 Task: Selecting the auto option in the line has an inline suggestion.
Action: Mouse moved to (27, 633)
Screenshot: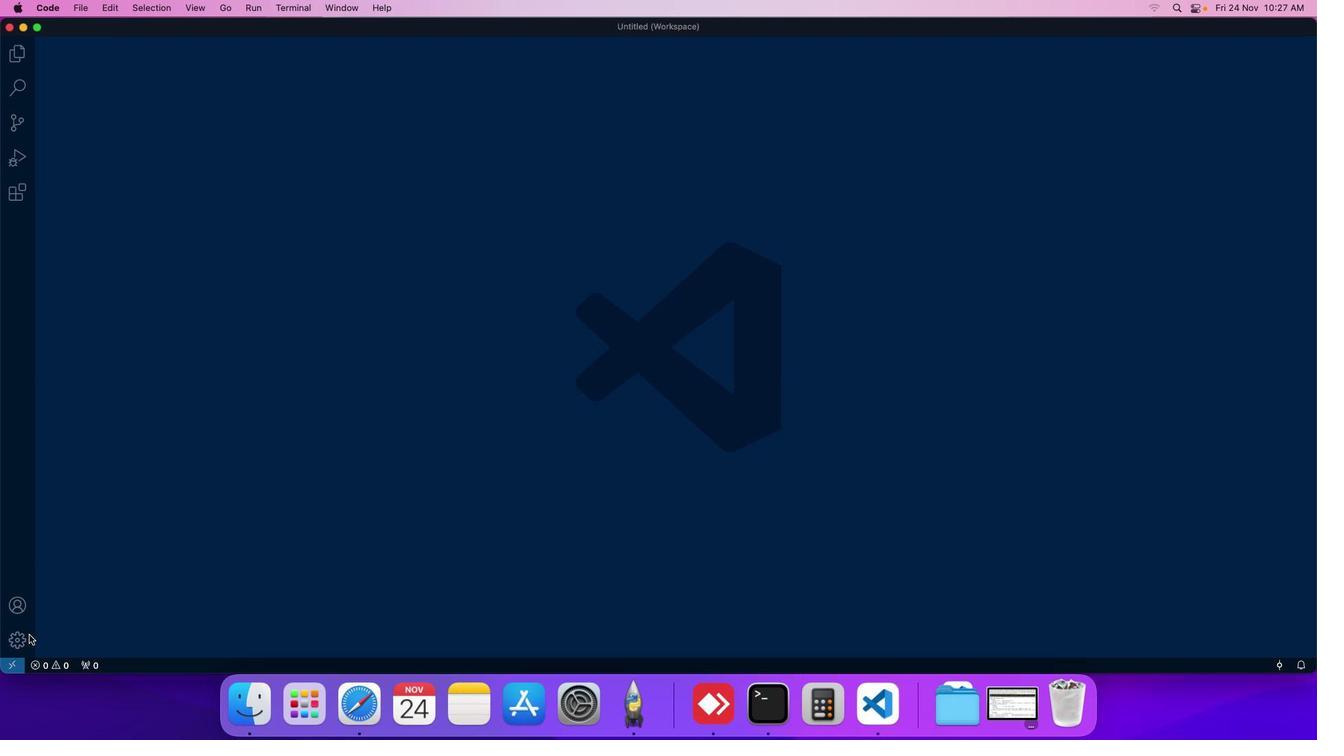 
Action: Mouse pressed left at (27, 633)
Screenshot: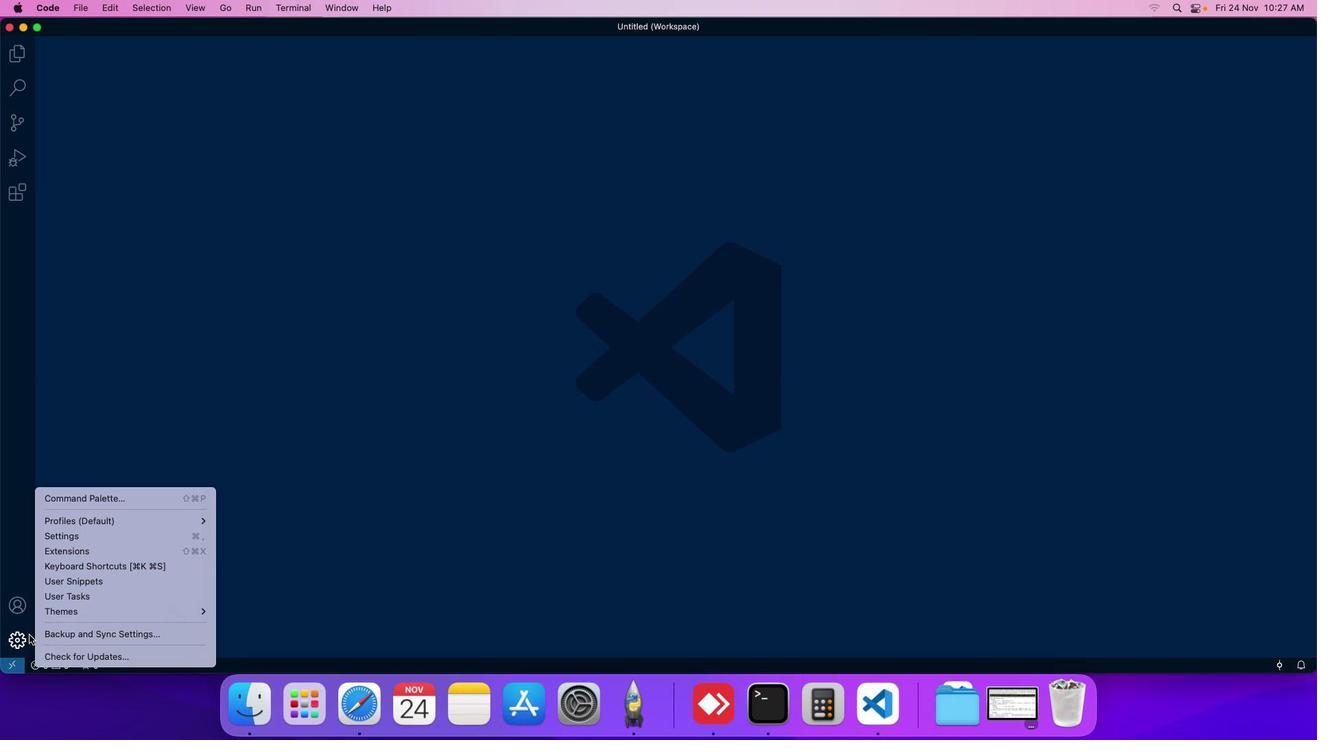 
Action: Mouse moved to (76, 540)
Screenshot: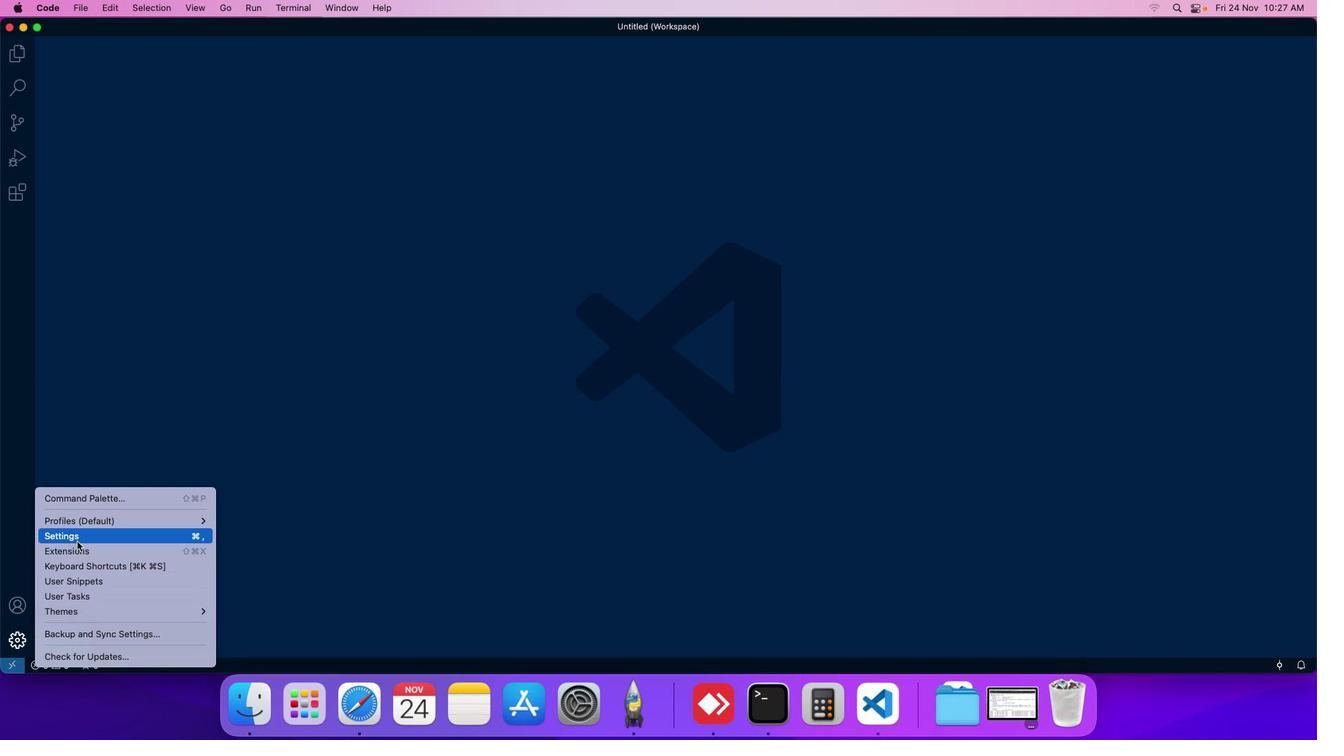 
Action: Mouse pressed left at (76, 540)
Screenshot: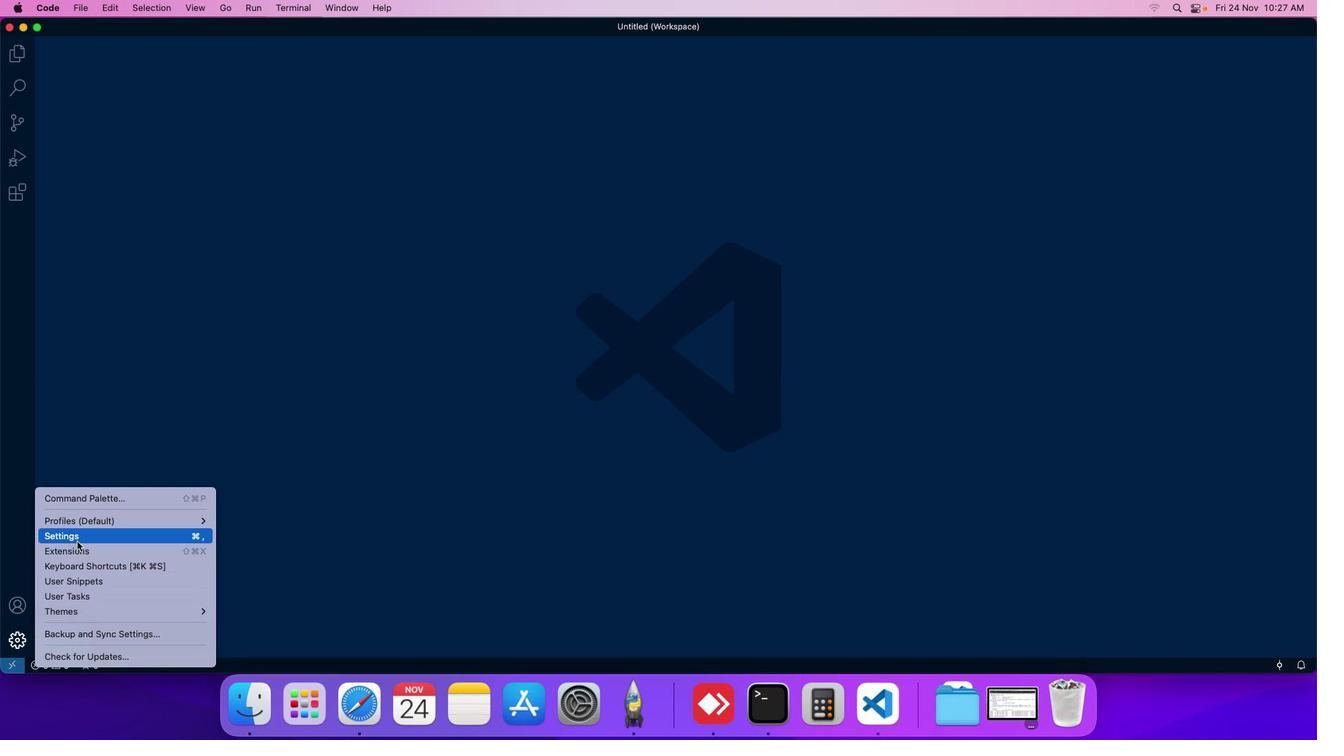
Action: Mouse moved to (295, 198)
Screenshot: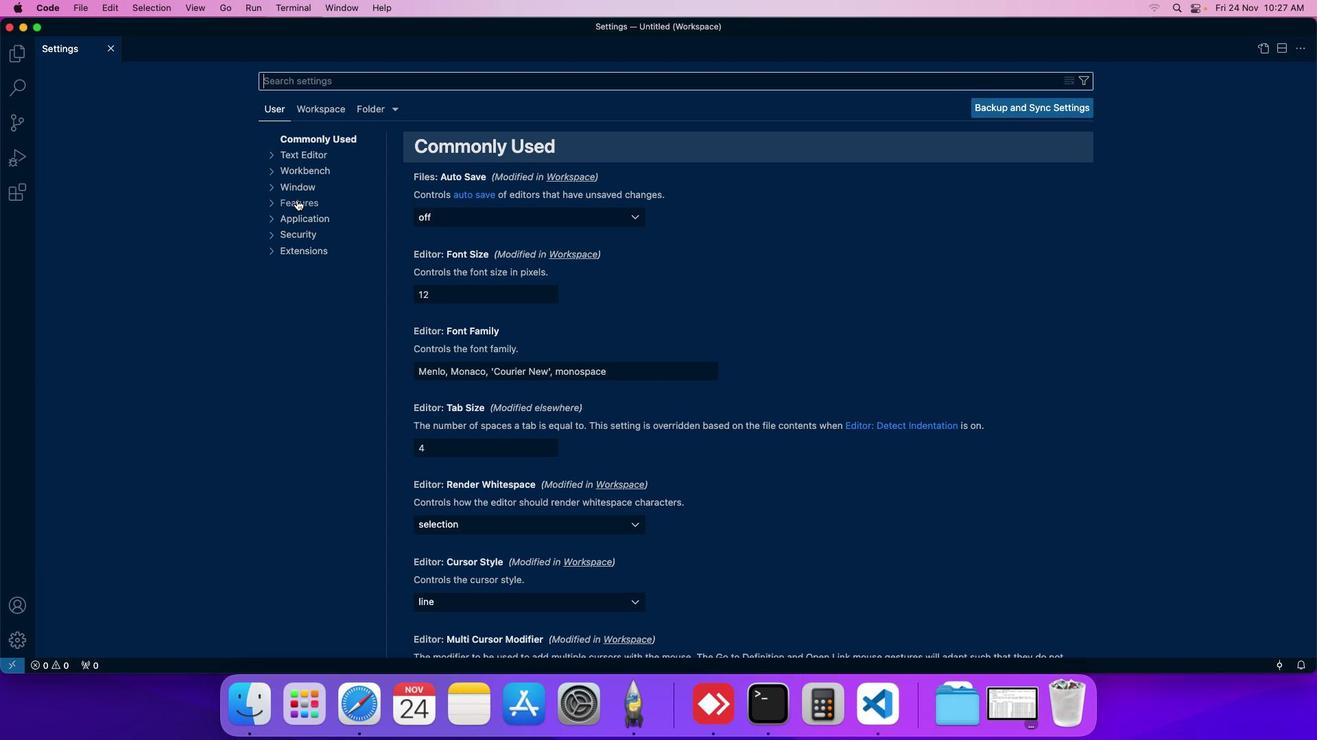 
Action: Mouse pressed left at (295, 198)
Screenshot: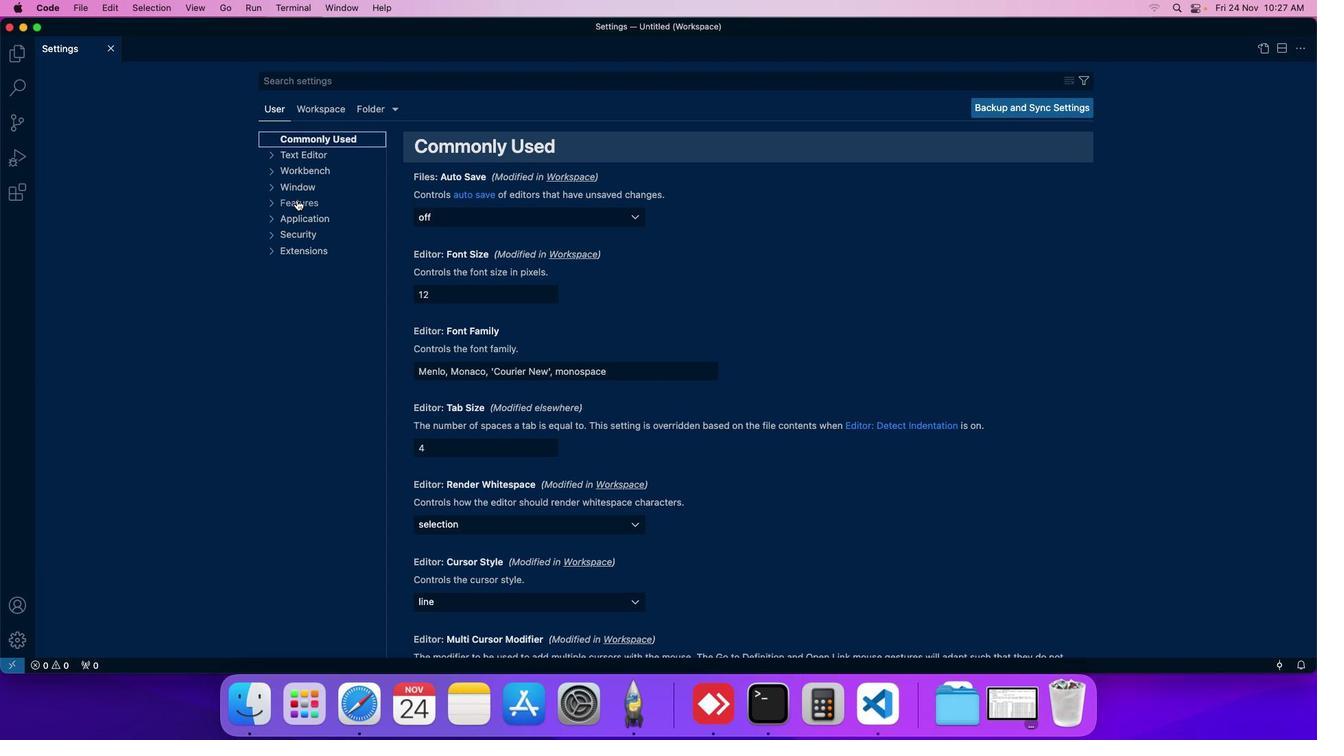 
Action: Mouse moved to (314, 453)
Screenshot: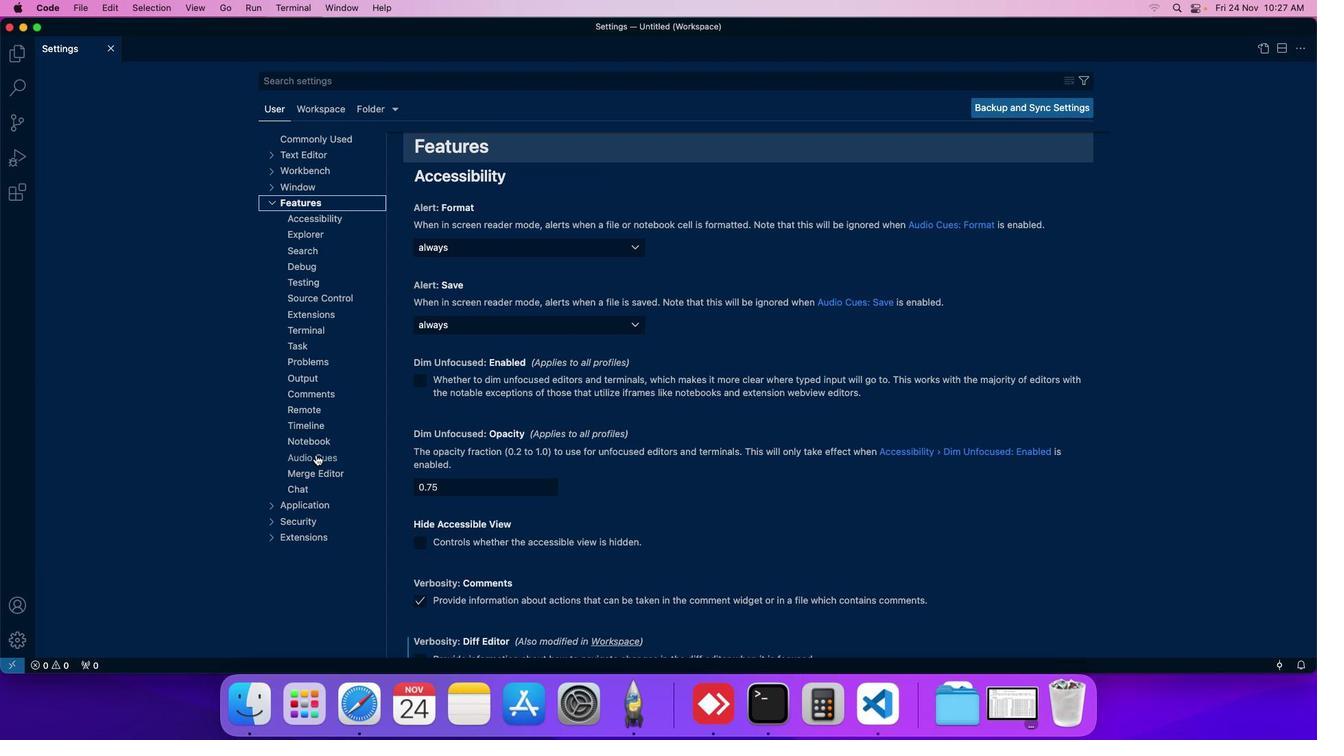 
Action: Mouse pressed left at (314, 453)
Screenshot: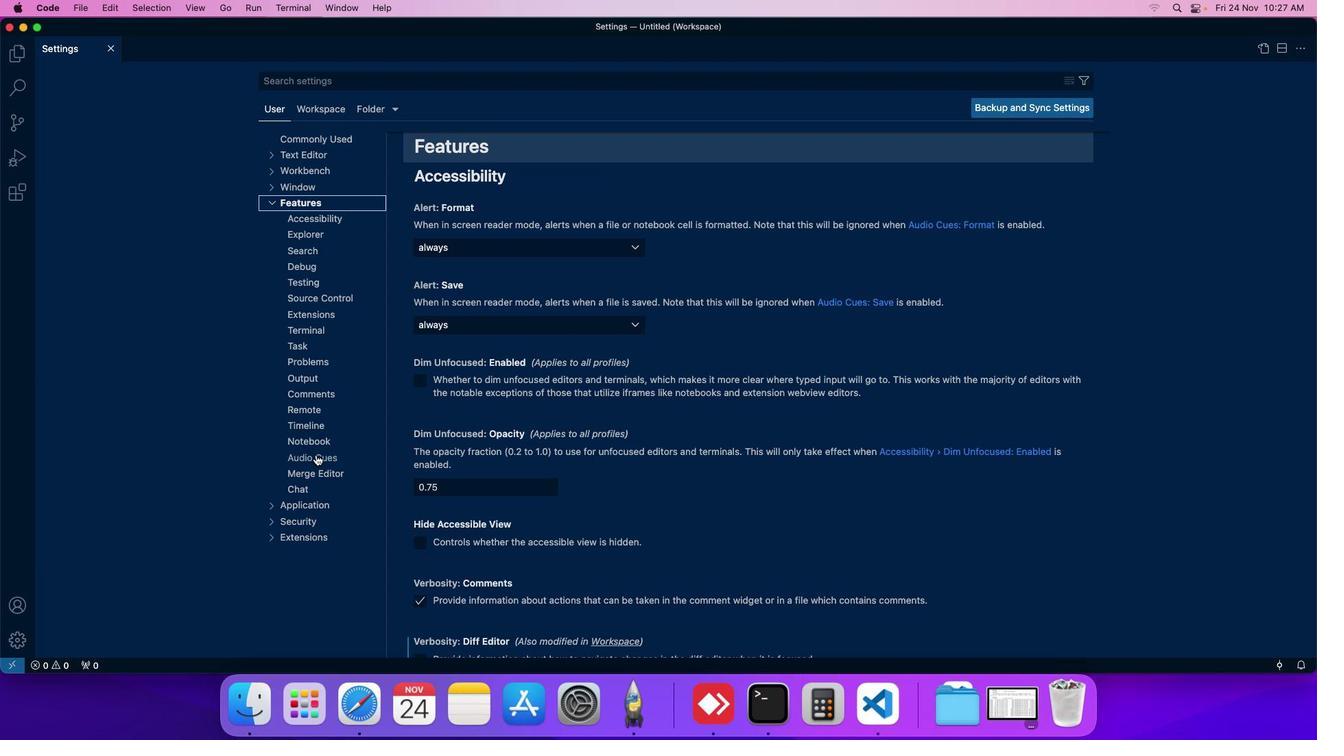 
Action: Mouse moved to (474, 453)
Screenshot: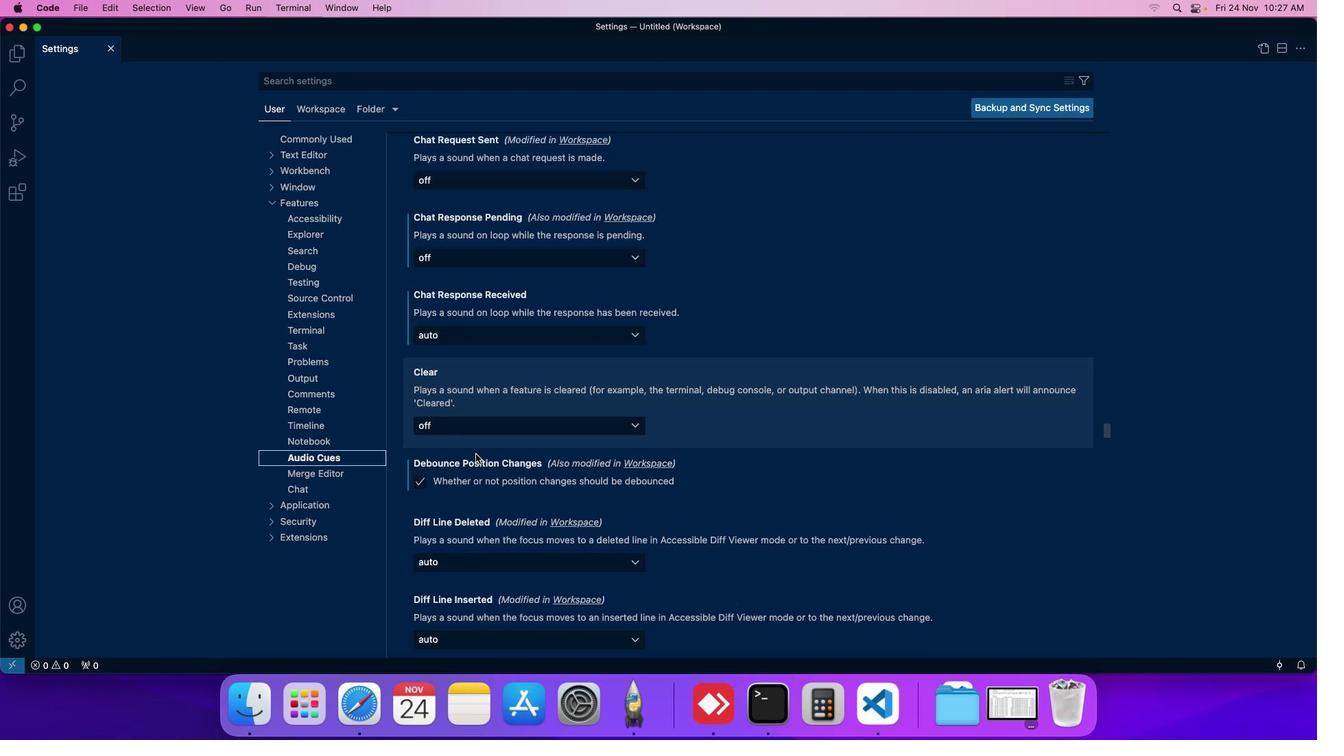 
Action: Mouse scrolled (474, 453) with delta (0, -1)
Screenshot: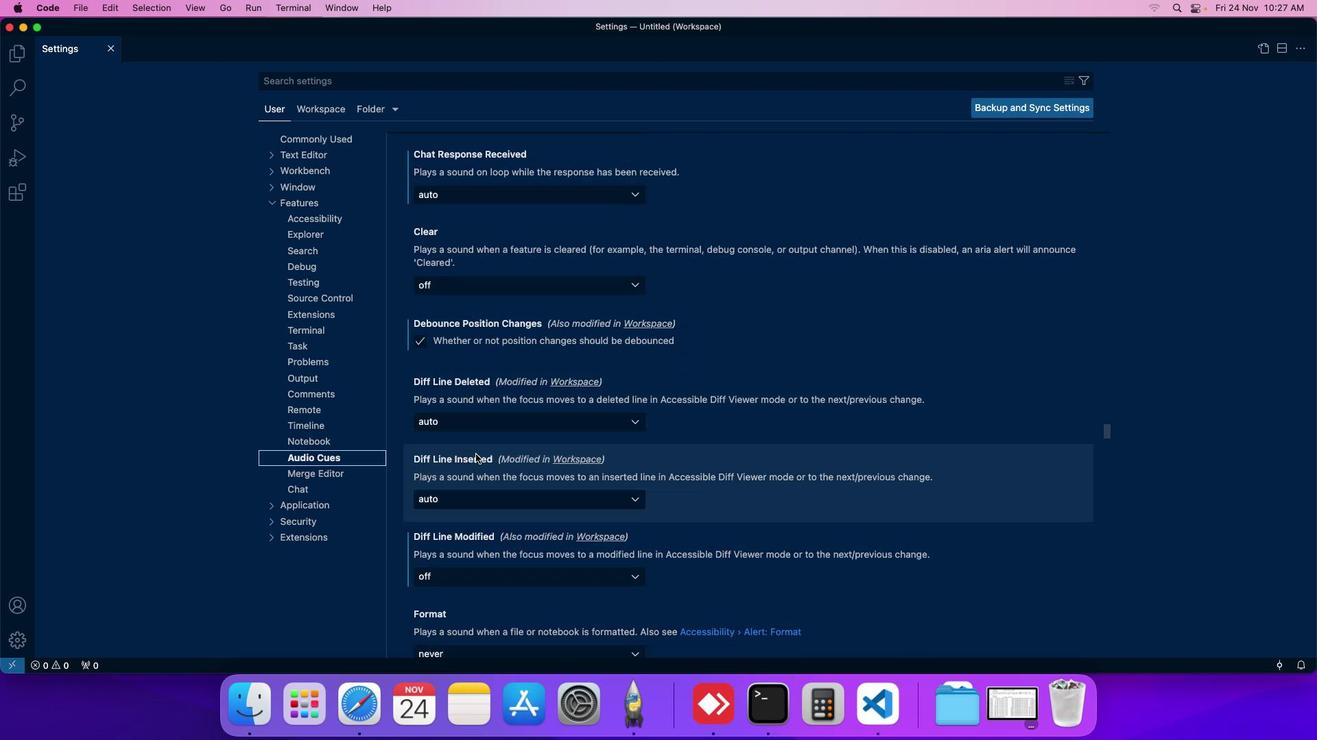 
Action: Mouse scrolled (474, 453) with delta (0, -1)
Screenshot: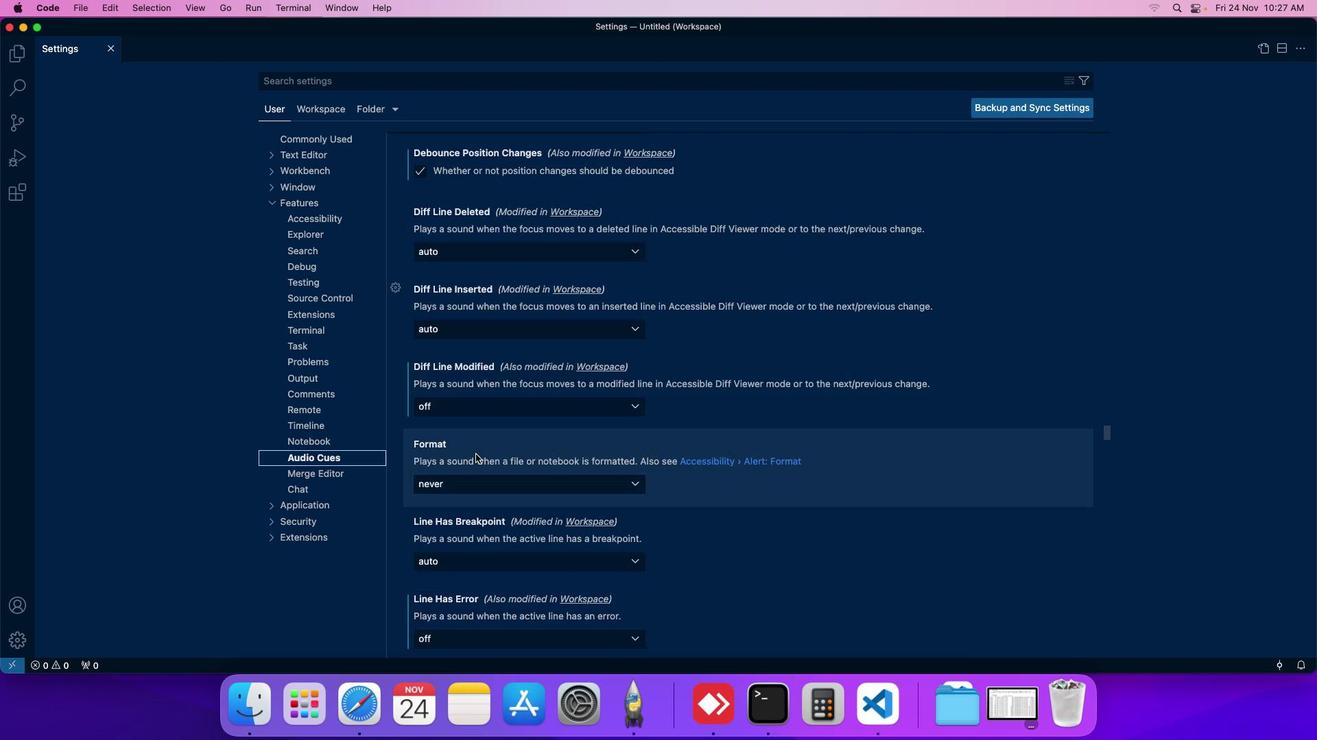 
Action: Mouse scrolled (474, 453) with delta (0, -1)
Screenshot: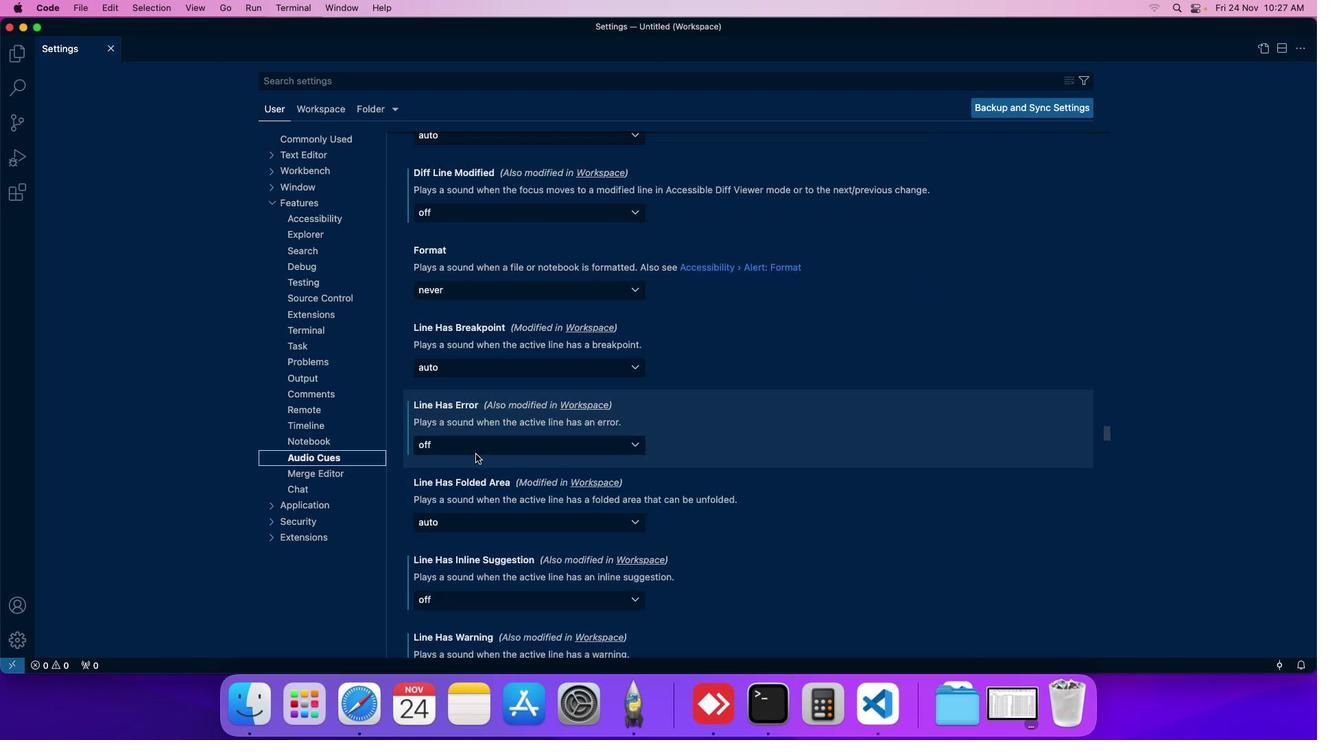 
Action: Mouse scrolled (474, 453) with delta (0, -1)
Screenshot: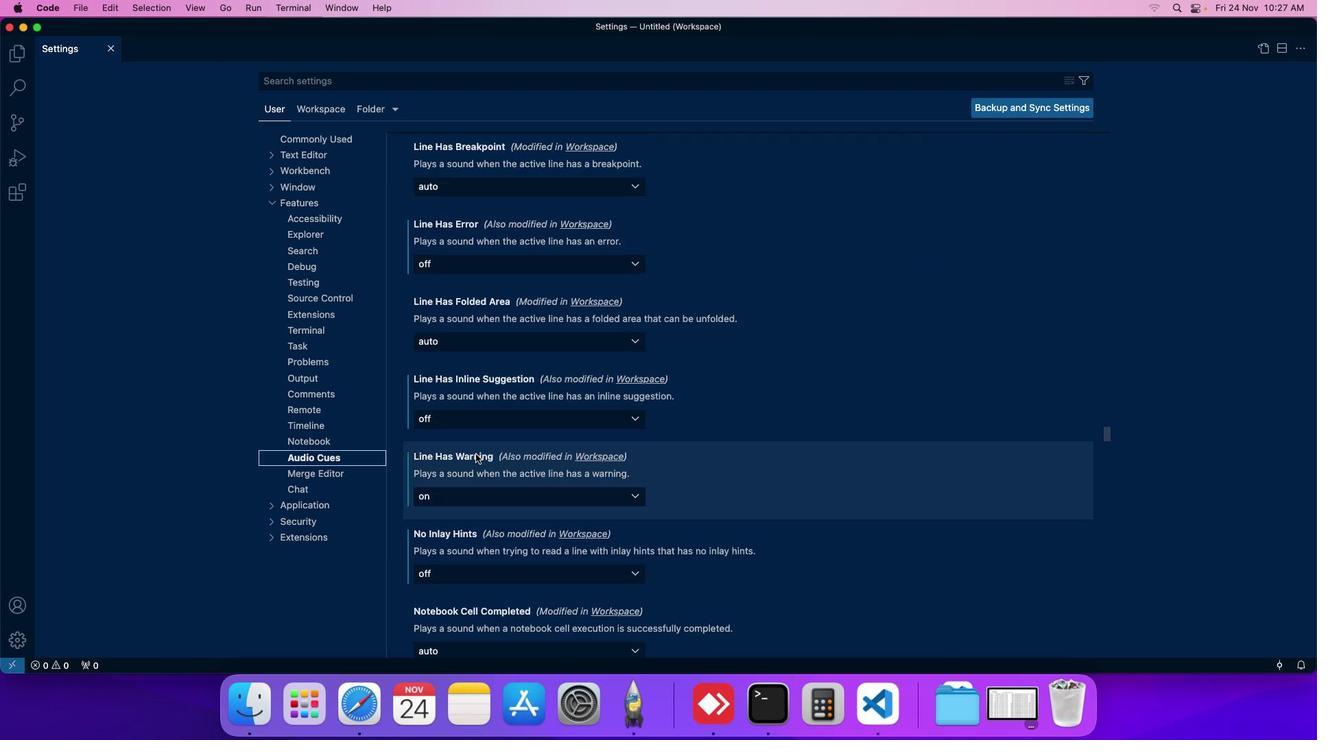 
Action: Mouse moved to (528, 357)
Screenshot: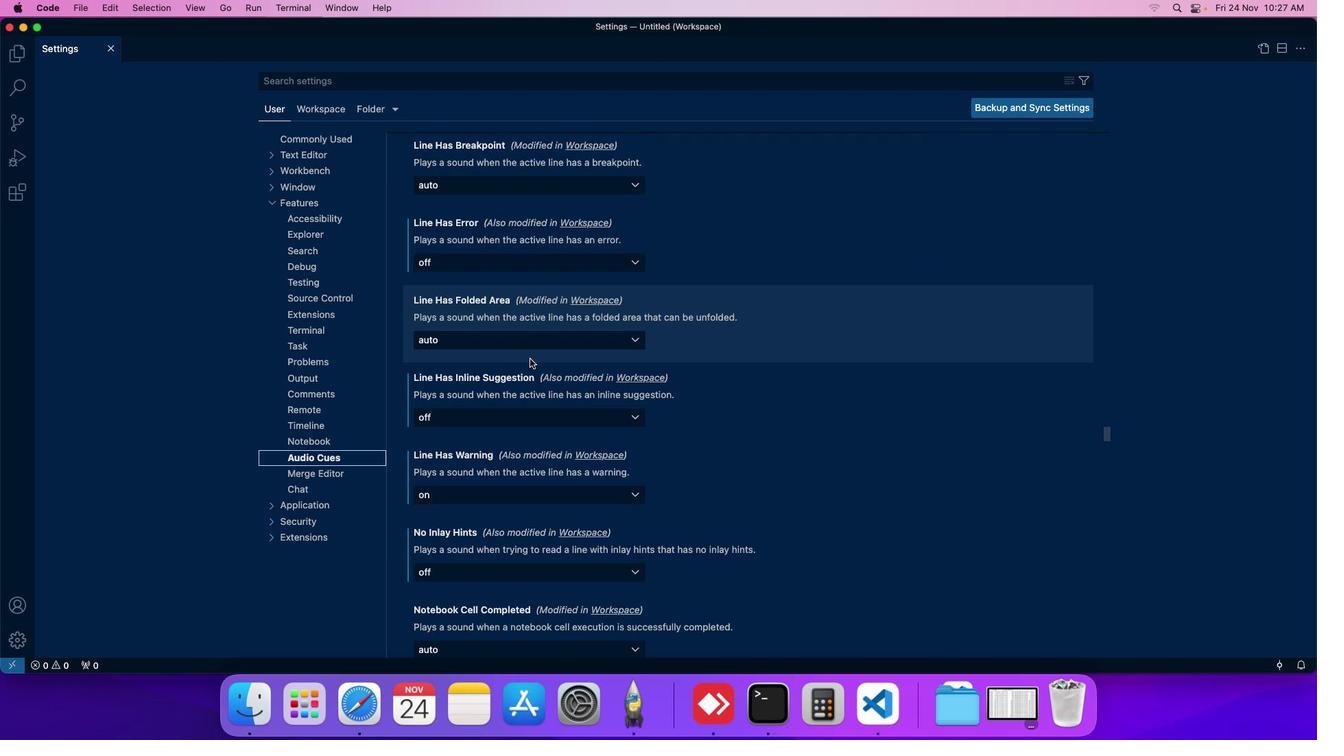 
Action: Mouse scrolled (528, 357) with delta (0, -1)
Screenshot: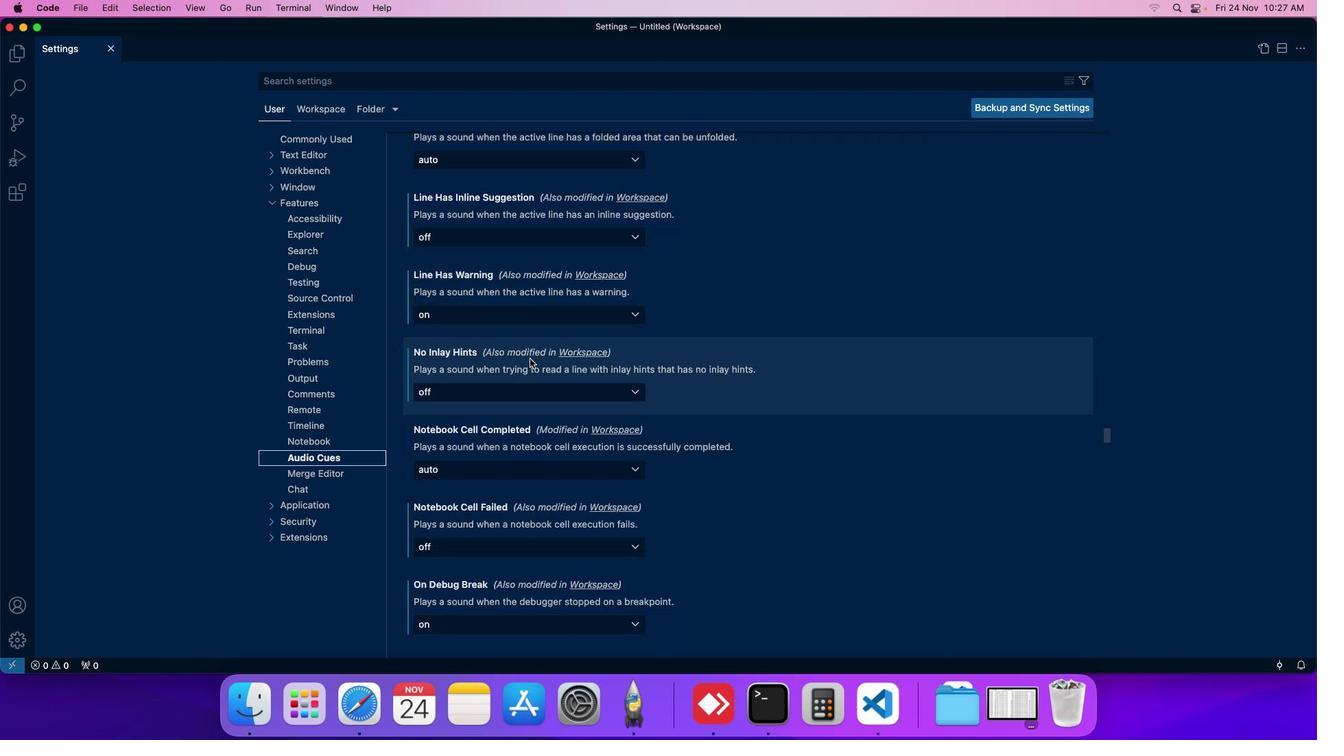
Action: Mouse moved to (472, 241)
Screenshot: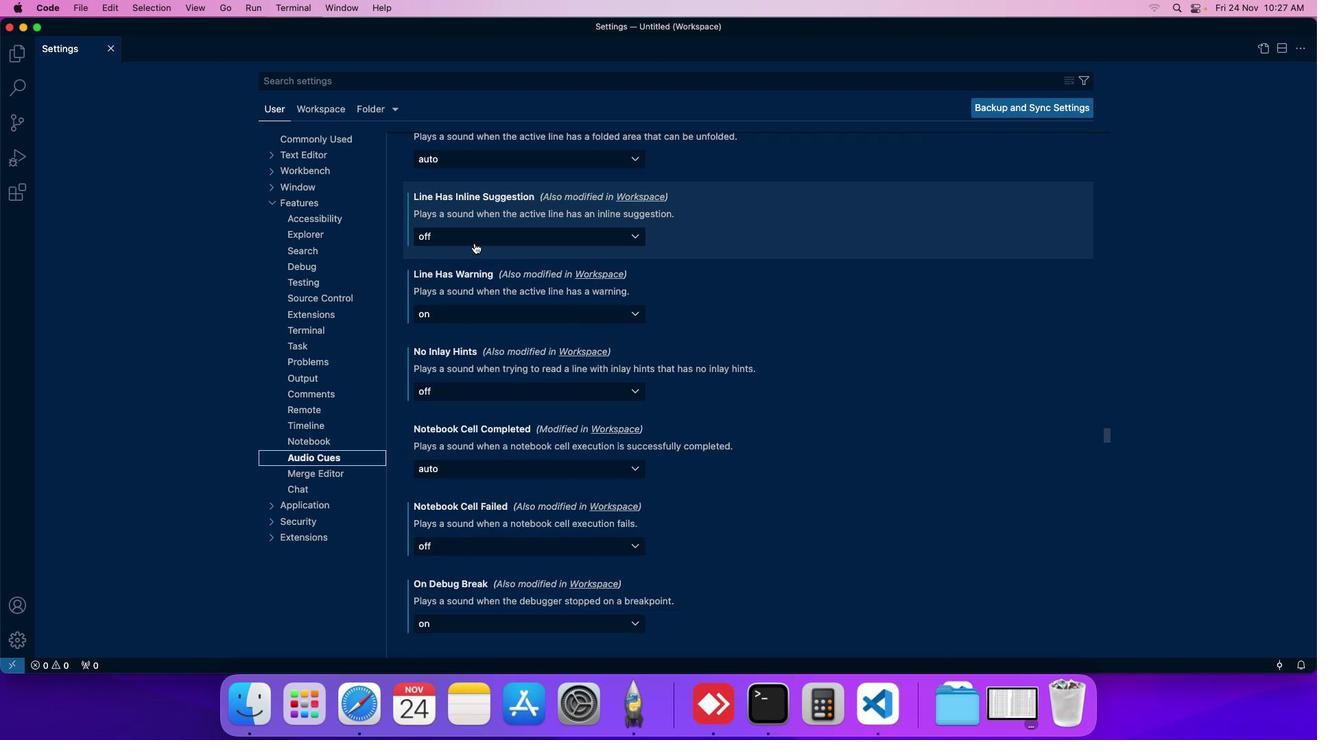 
Action: Mouse pressed left at (472, 241)
Screenshot: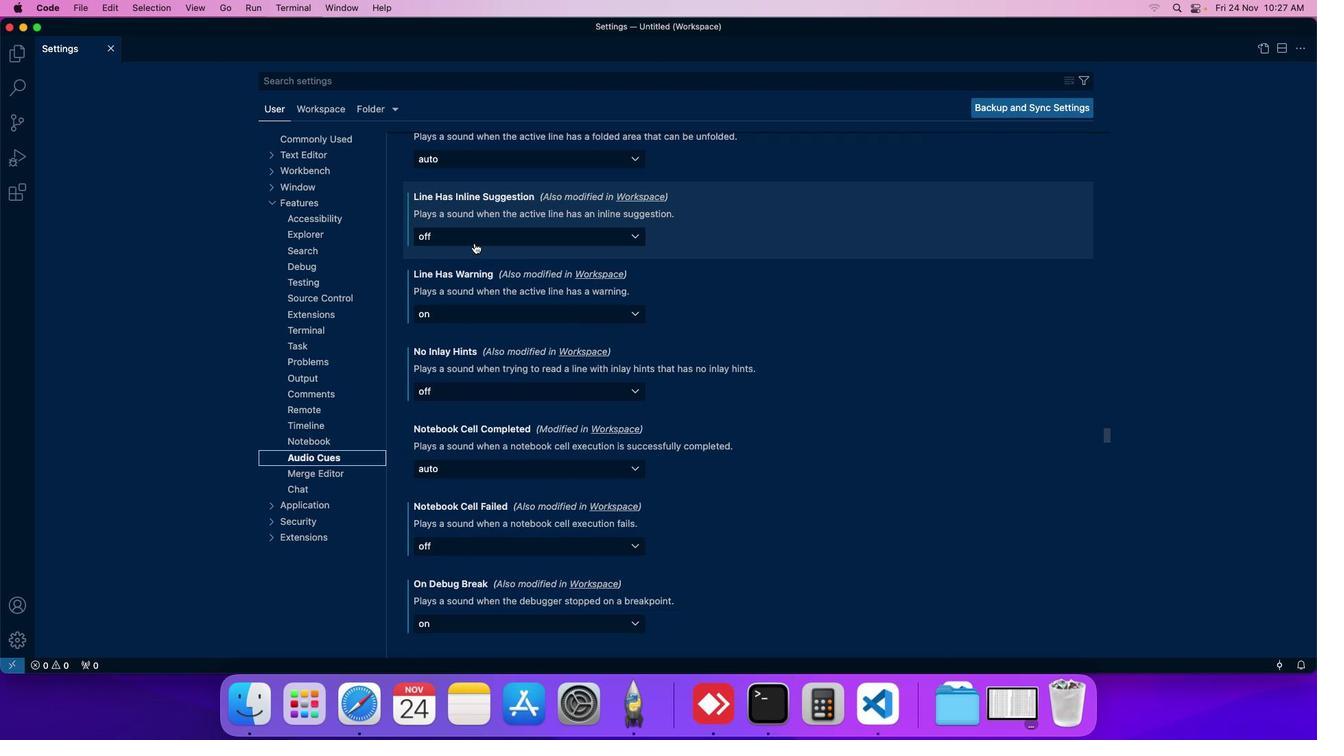 
Action: Mouse moved to (445, 255)
Screenshot: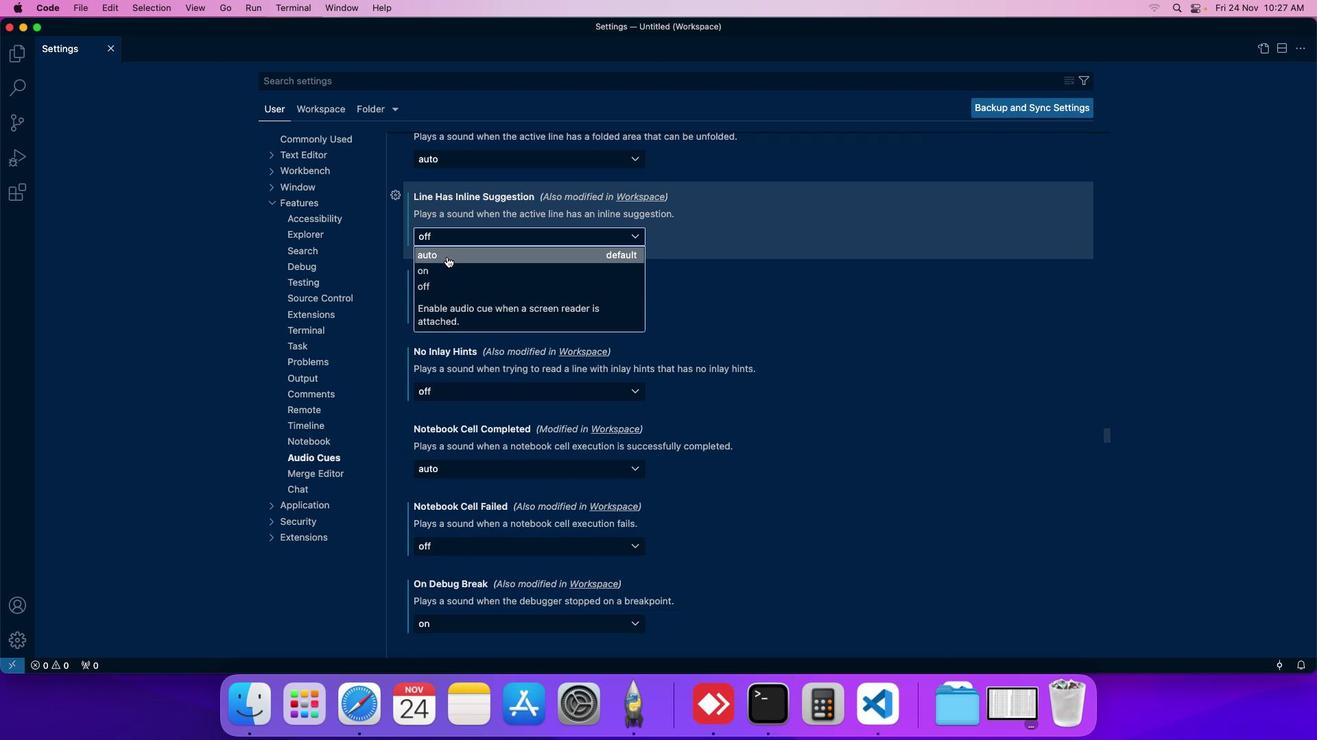 
Action: Mouse pressed left at (445, 255)
Screenshot: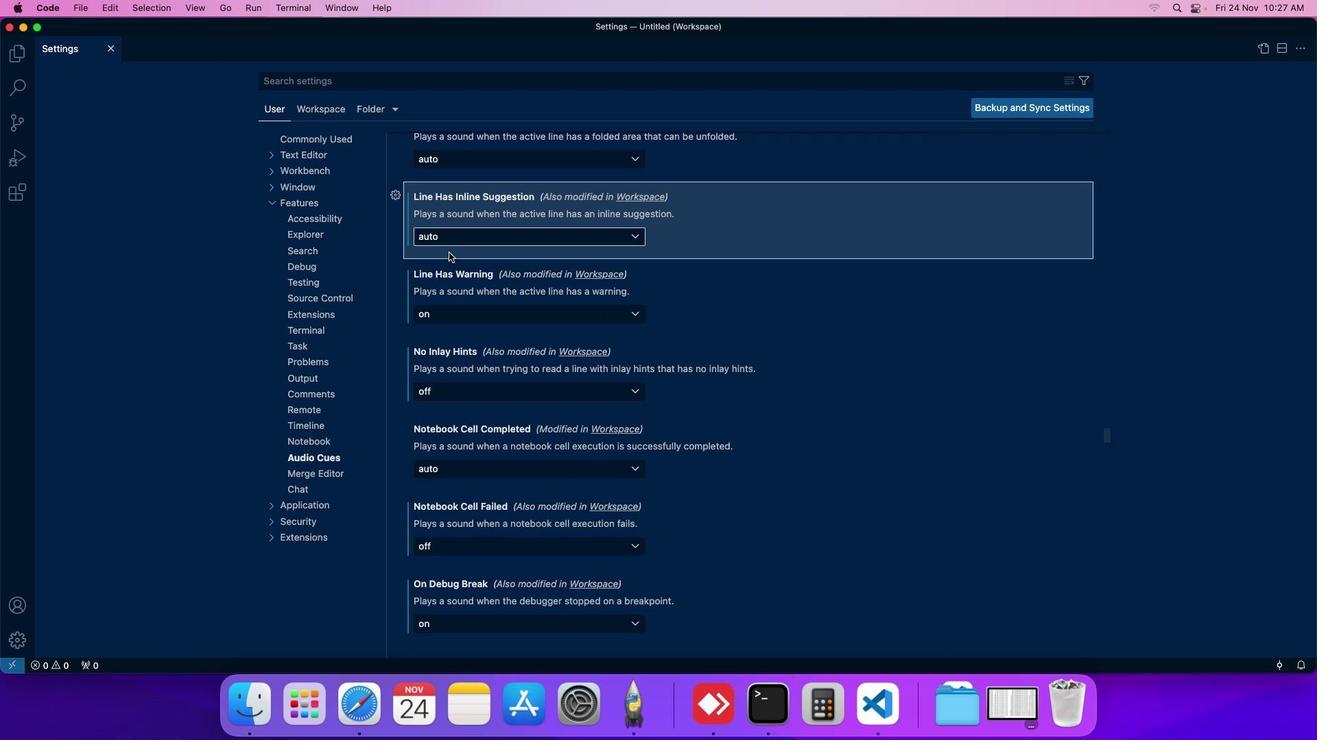 
Action: Mouse moved to (468, 235)
Screenshot: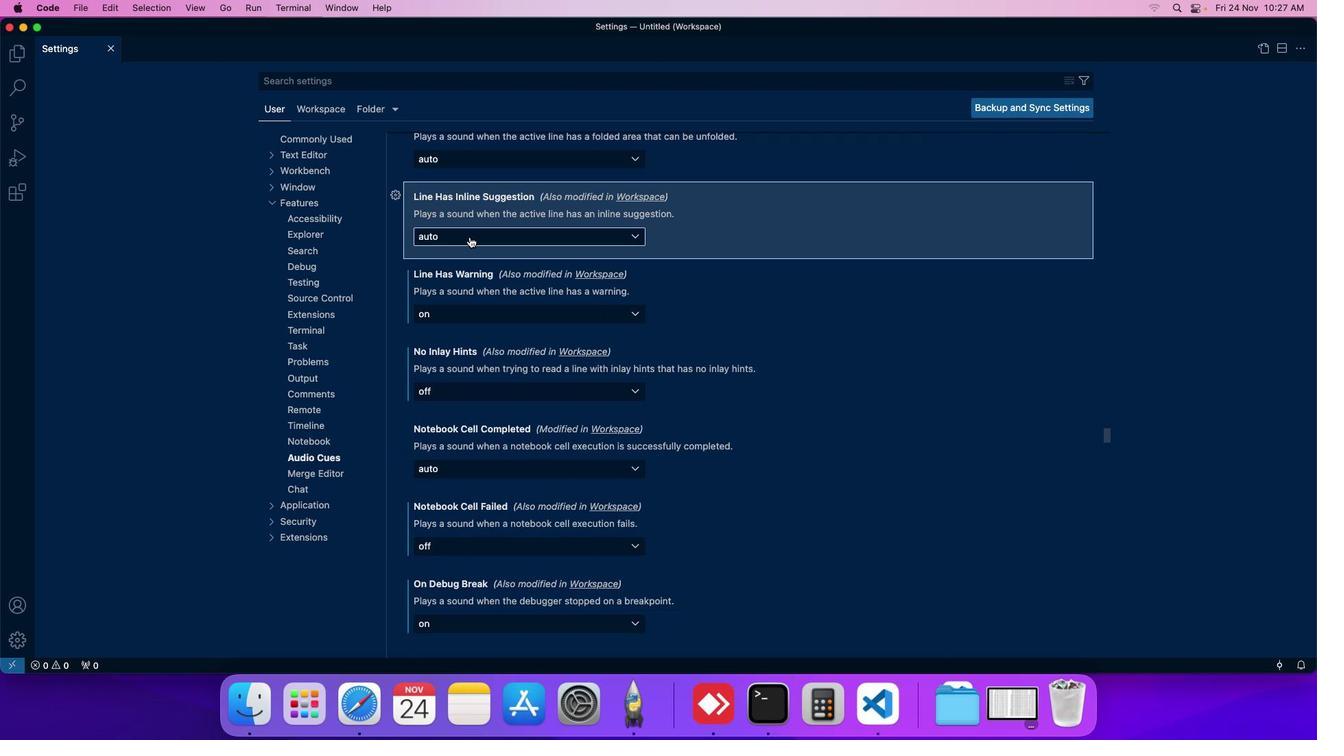 
